 Task: Enable "Allow speed tricks" for decoding in FFmpeg audio/video decoder.
Action: Mouse moved to (112, 23)
Screenshot: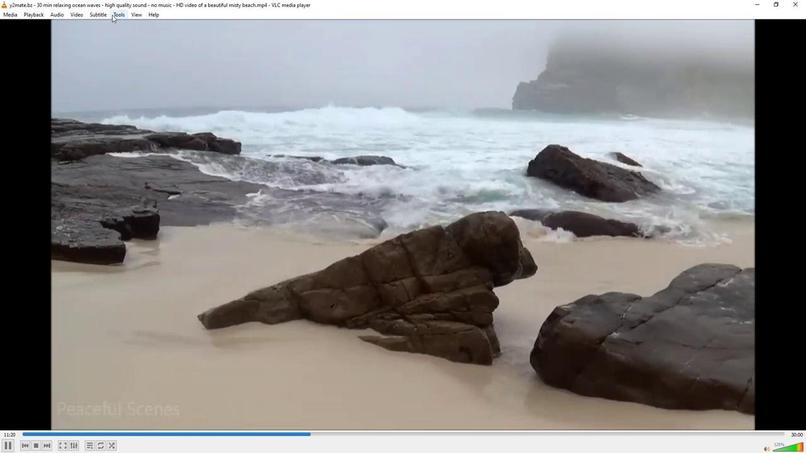 
Action: Mouse pressed left at (112, 23)
Screenshot: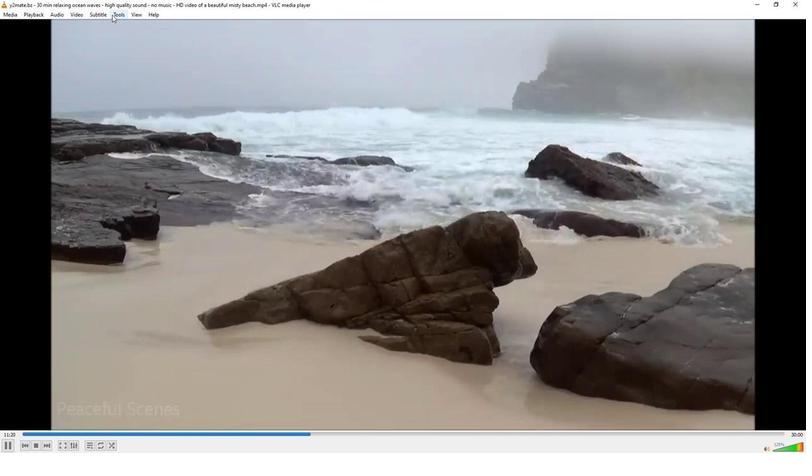 
Action: Mouse moved to (133, 119)
Screenshot: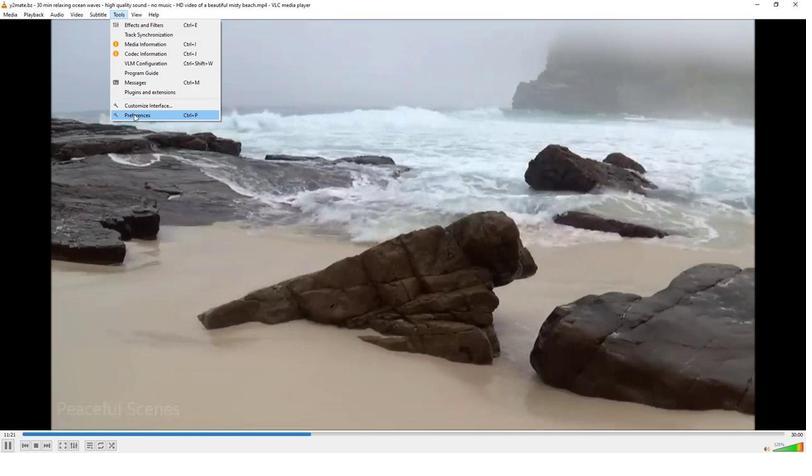 
Action: Mouse pressed left at (133, 119)
Screenshot: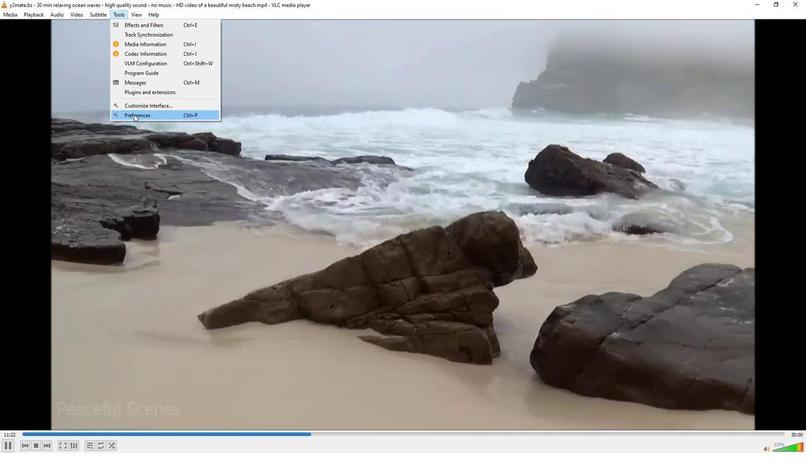 
Action: Mouse moved to (93, 347)
Screenshot: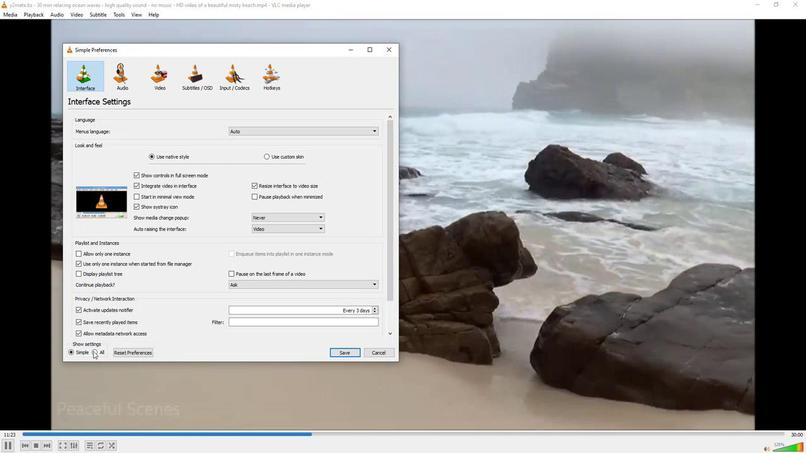 
Action: Mouse pressed left at (93, 347)
Screenshot: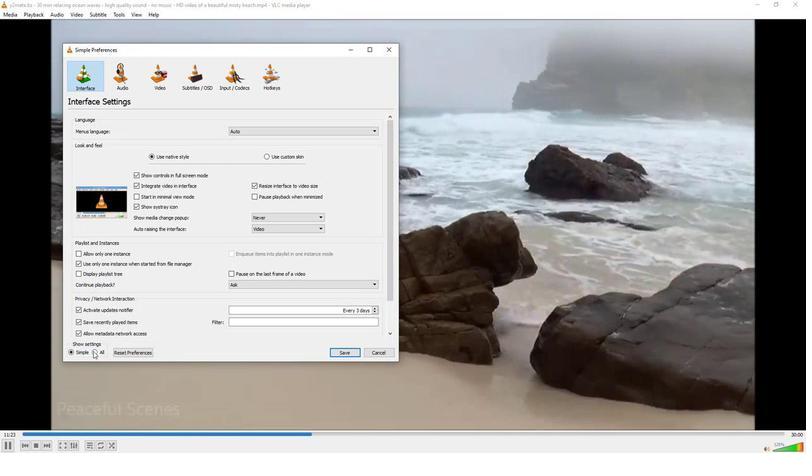 
Action: Mouse moved to (83, 235)
Screenshot: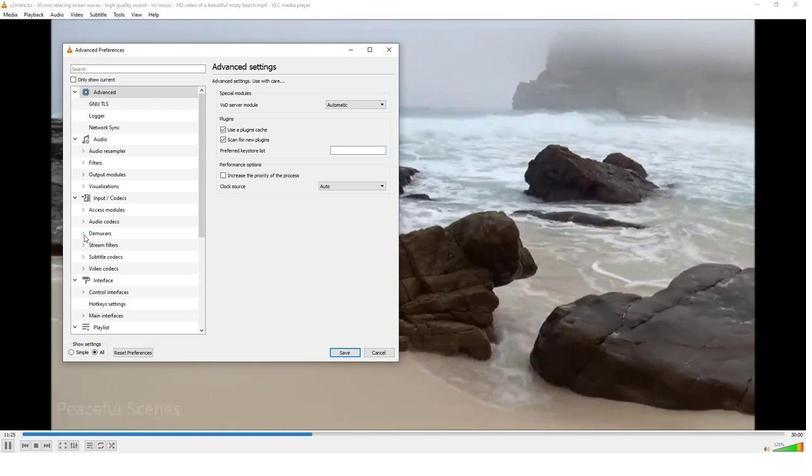 
Action: Mouse pressed left at (83, 235)
Screenshot: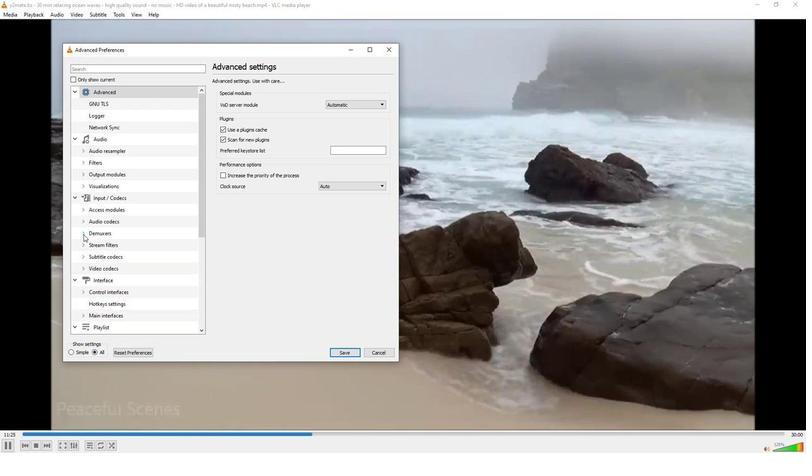 
Action: Mouse moved to (109, 253)
Screenshot: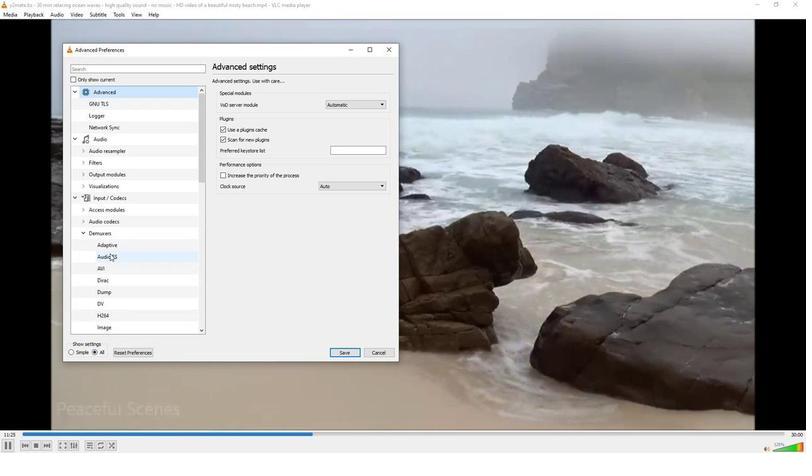 
Action: Mouse scrolled (109, 253) with delta (0, 0)
Screenshot: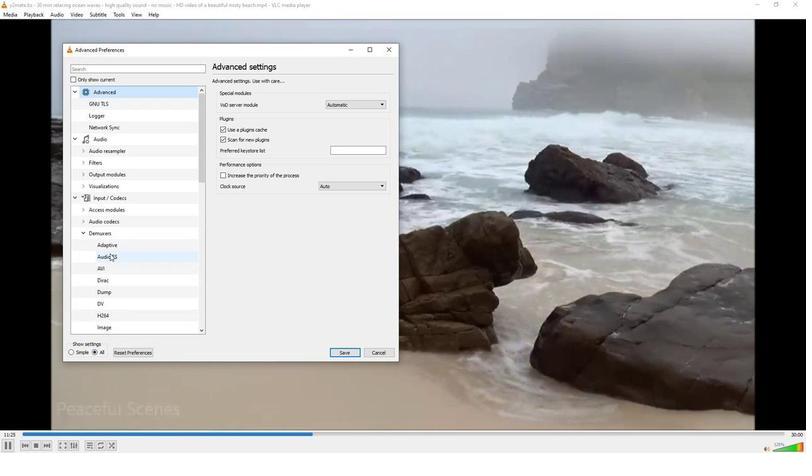 
Action: Mouse scrolled (109, 253) with delta (0, 0)
Screenshot: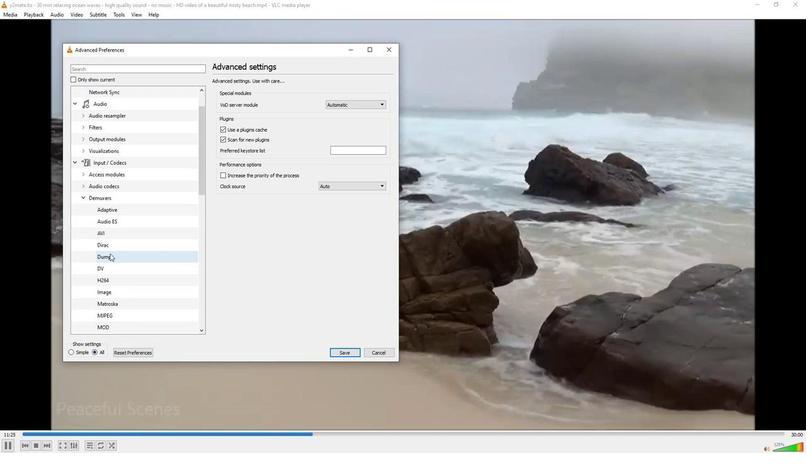 
Action: Mouse scrolled (109, 253) with delta (0, 0)
Screenshot: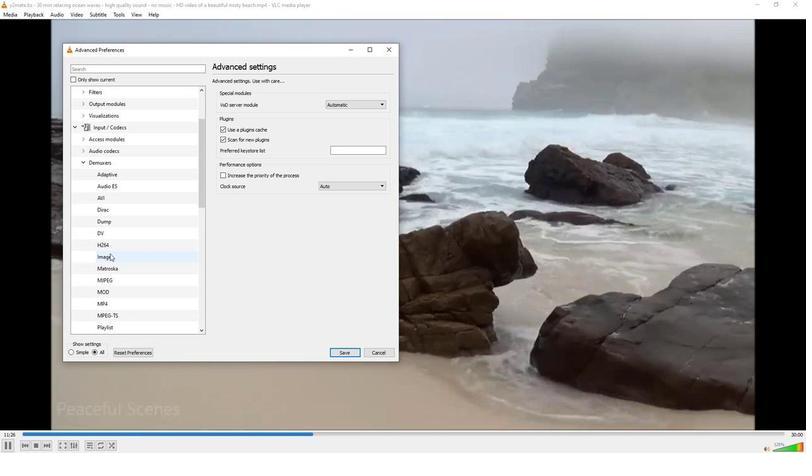 
Action: Mouse scrolled (109, 253) with delta (0, 0)
Screenshot: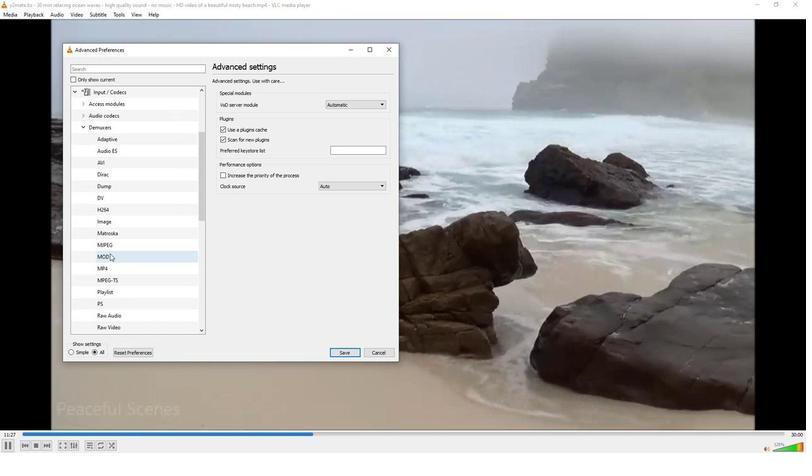 
Action: Mouse scrolled (109, 253) with delta (0, 0)
Screenshot: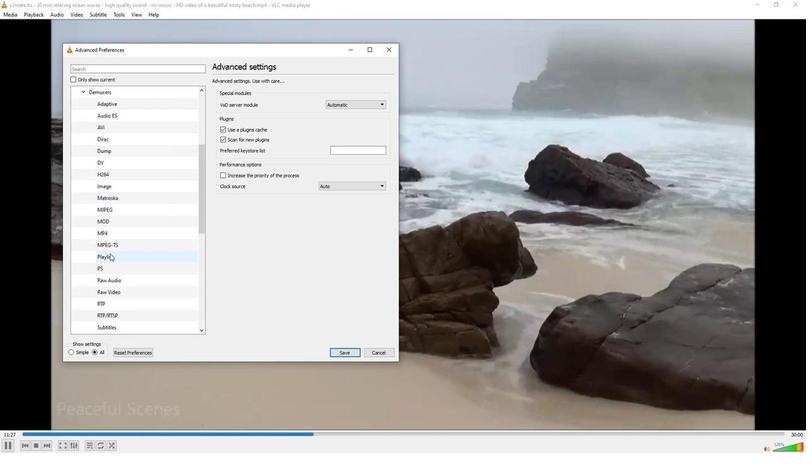 
Action: Mouse scrolled (109, 253) with delta (0, 0)
Screenshot: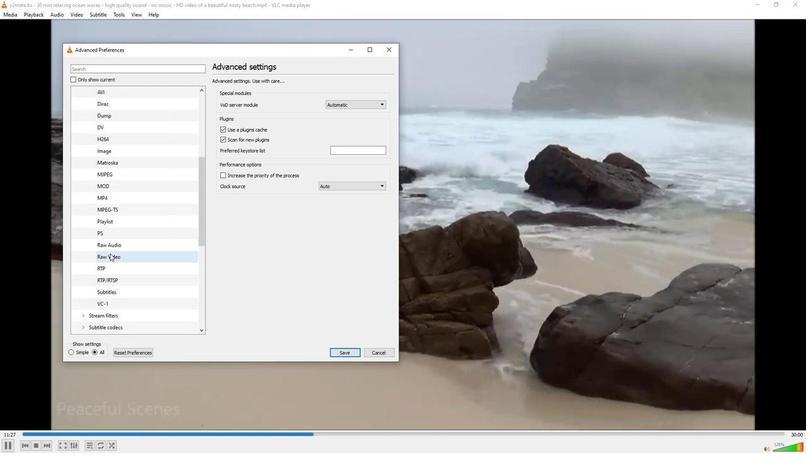 
Action: Mouse moved to (85, 301)
Screenshot: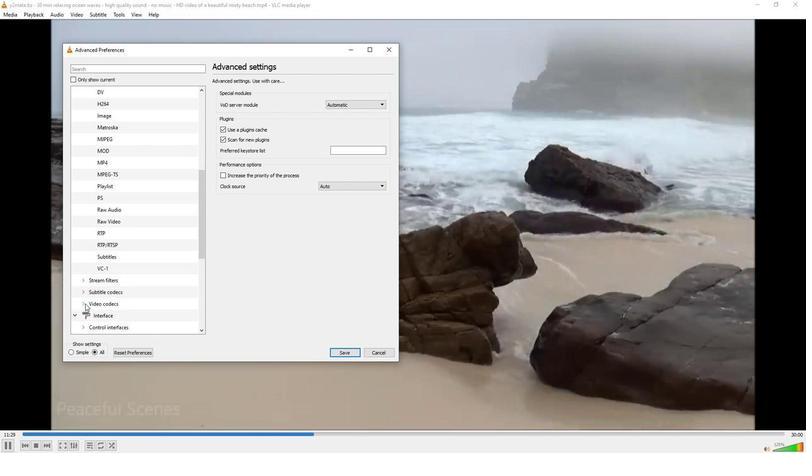 
Action: Mouse pressed left at (85, 301)
Screenshot: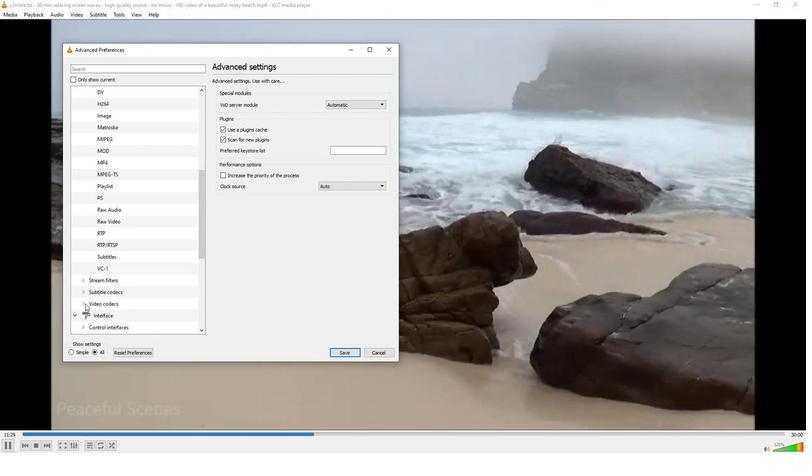 
Action: Mouse moved to (106, 325)
Screenshot: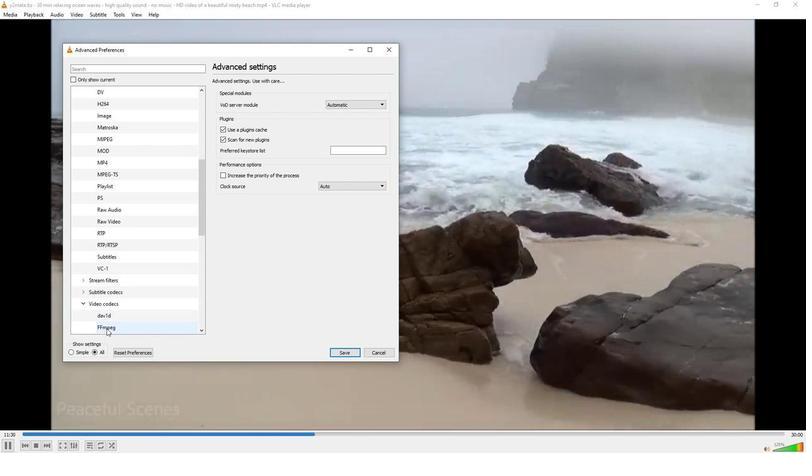 
Action: Mouse pressed left at (106, 325)
Screenshot: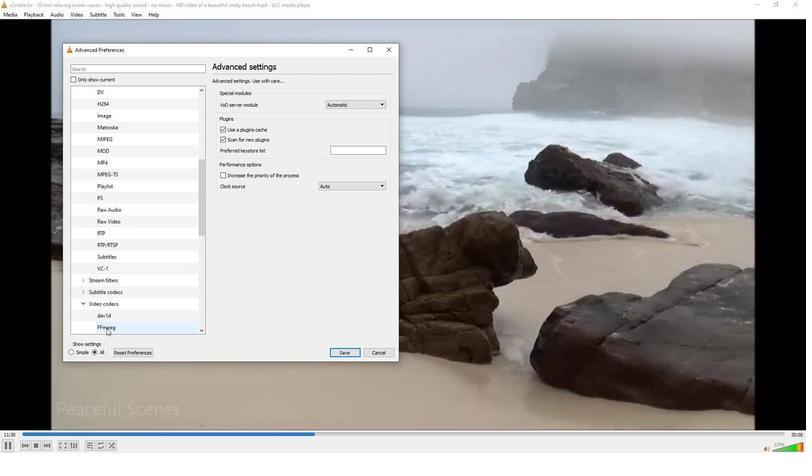 
Action: Mouse moved to (223, 191)
Screenshot: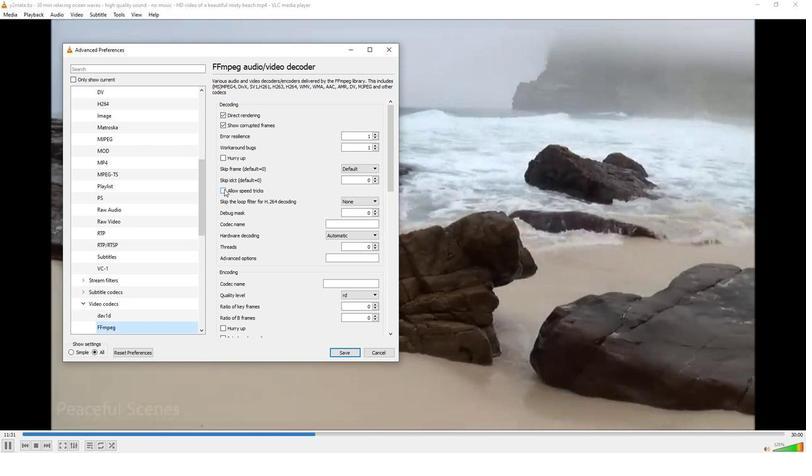 
Action: Mouse pressed left at (223, 191)
Screenshot: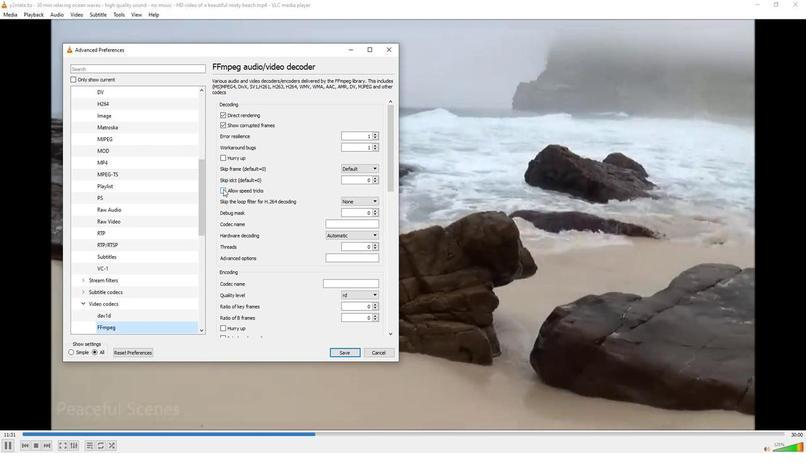 
Action: Mouse moved to (234, 208)
Screenshot: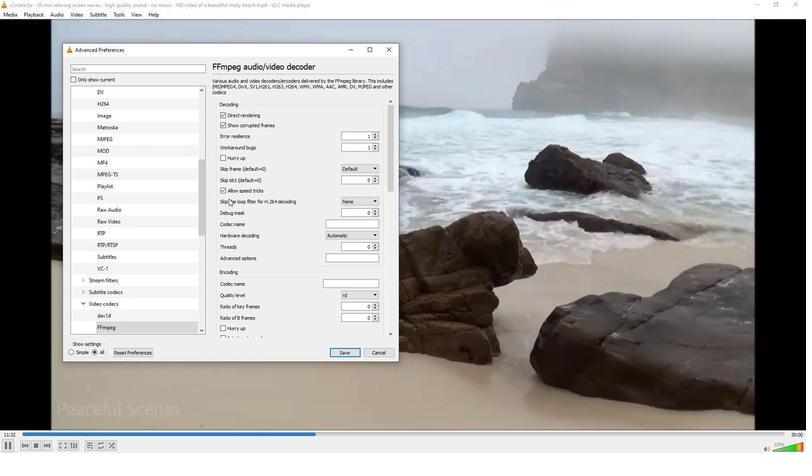 
